 Task: Disable the automatic spell checker if you prefer to check spelling manually.
Action: Mouse moved to (831, 68)
Screenshot: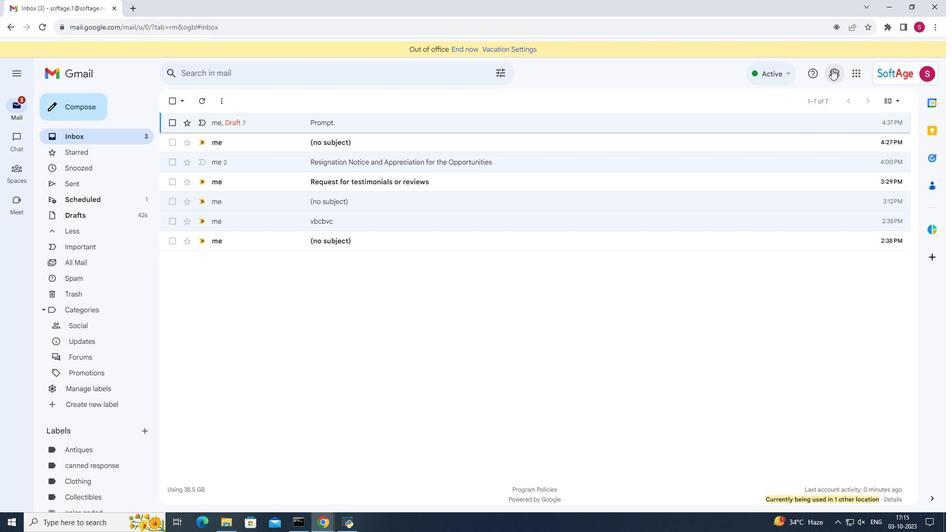 
Action: Mouse pressed left at (831, 68)
Screenshot: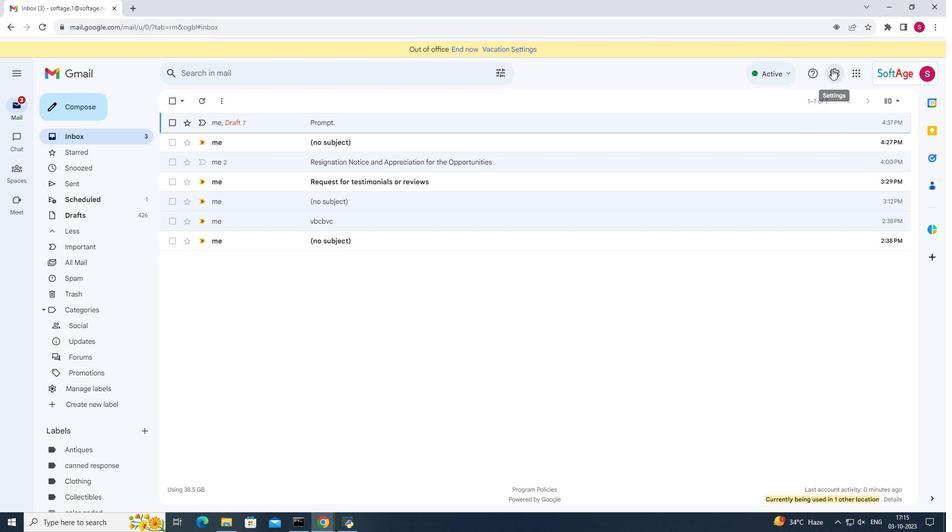
Action: Mouse moved to (825, 123)
Screenshot: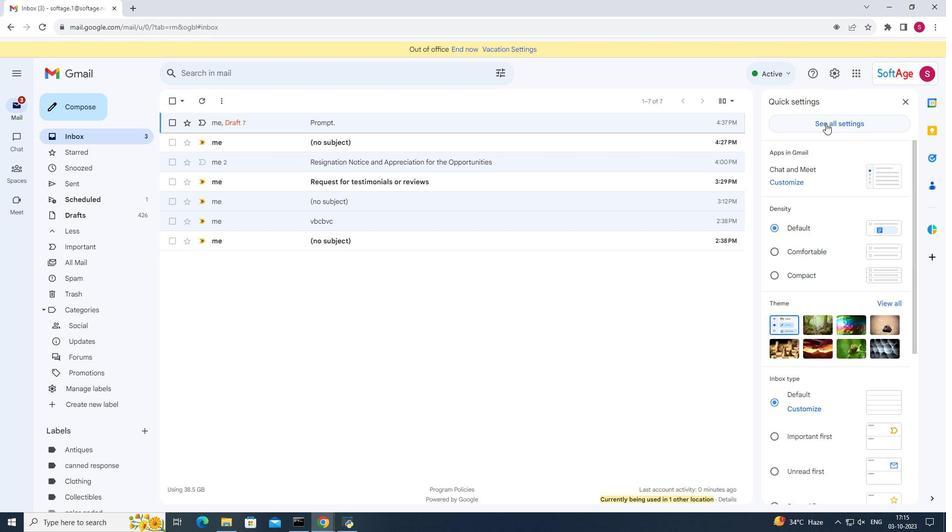 
Action: Mouse pressed left at (825, 123)
Screenshot: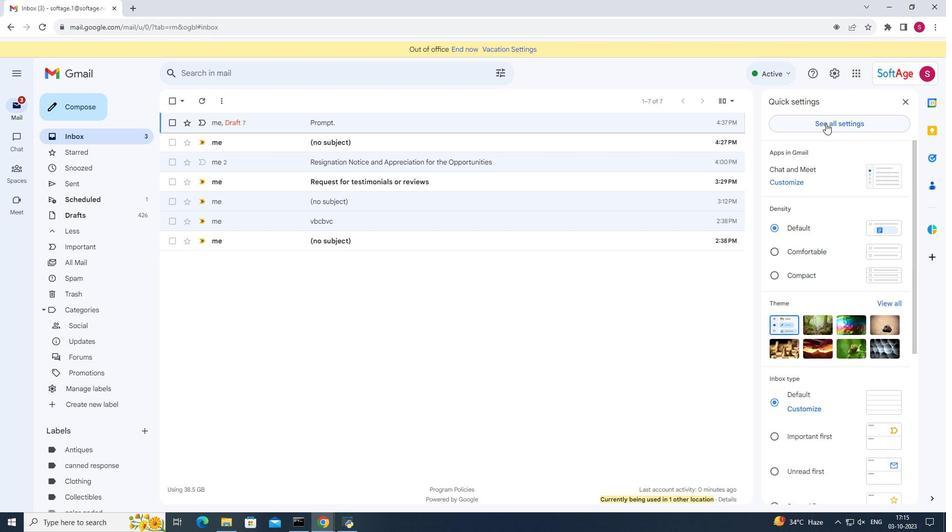 
Action: Mouse moved to (221, 214)
Screenshot: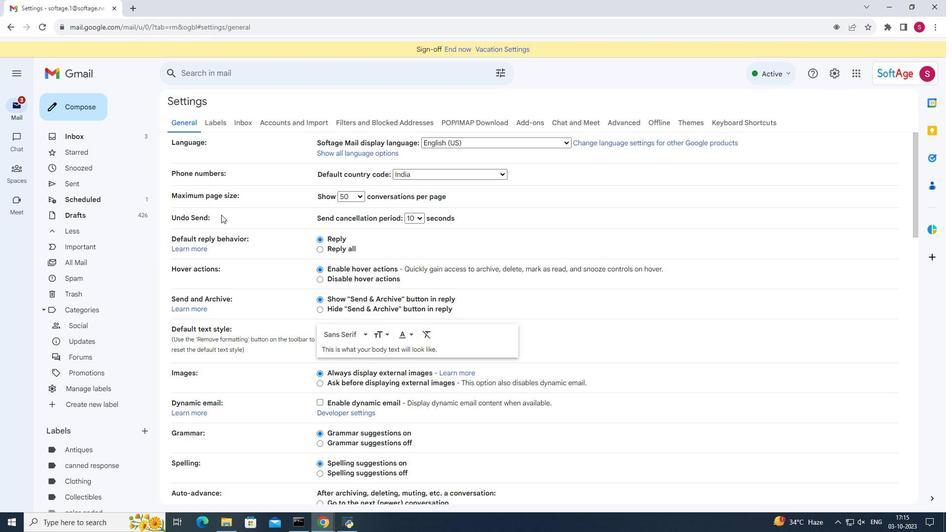 
Action: Mouse scrolled (221, 214) with delta (0, 0)
Screenshot: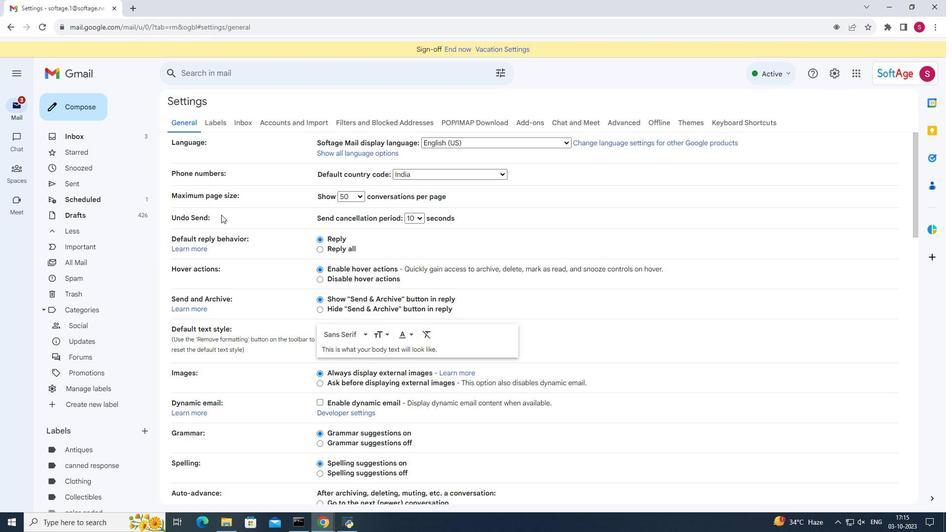 
Action: Mouse moved to (221, 216)
Screenshot: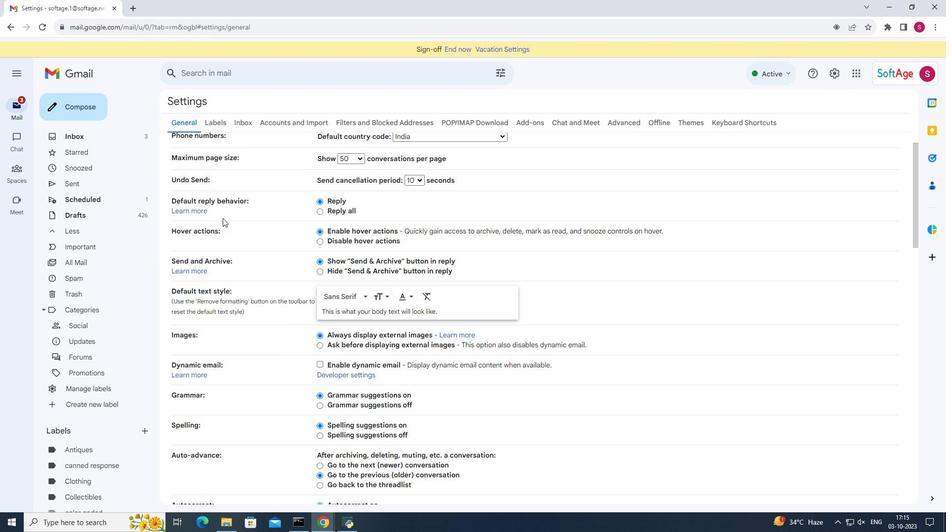 
Action: Mouse scrolled (221, 216) with delta (0, 0)
Screenshot: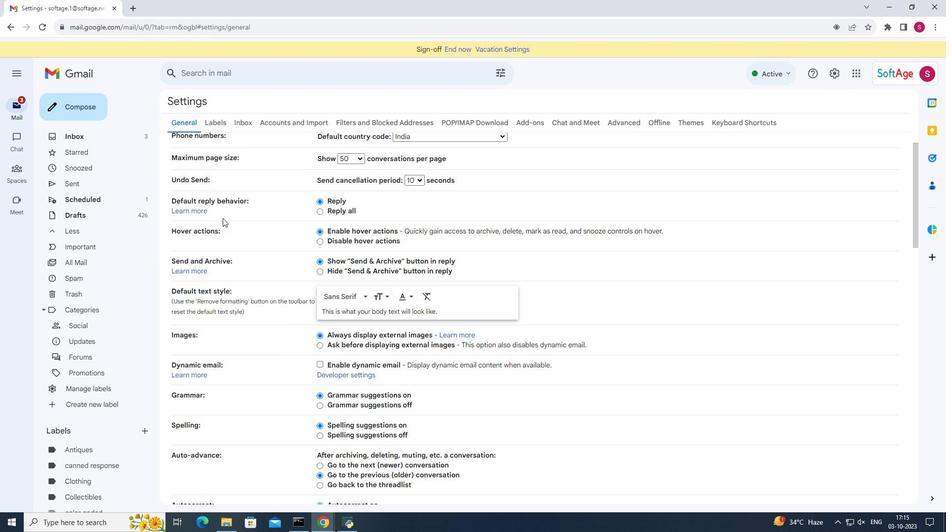 
Action: Mouse moved to (223, 219)
Screenshot: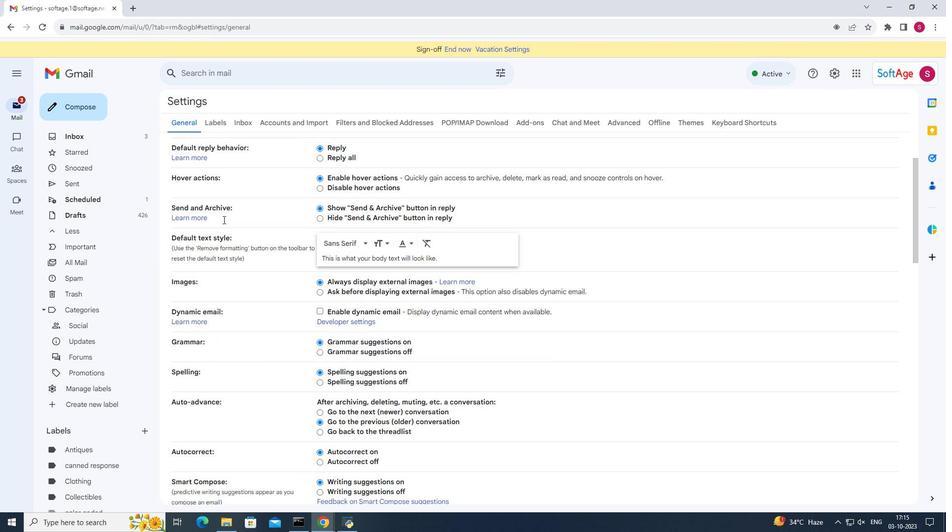 
Action: Mouse scrolled (223, 219) with delta (0, 0)
Screenshot: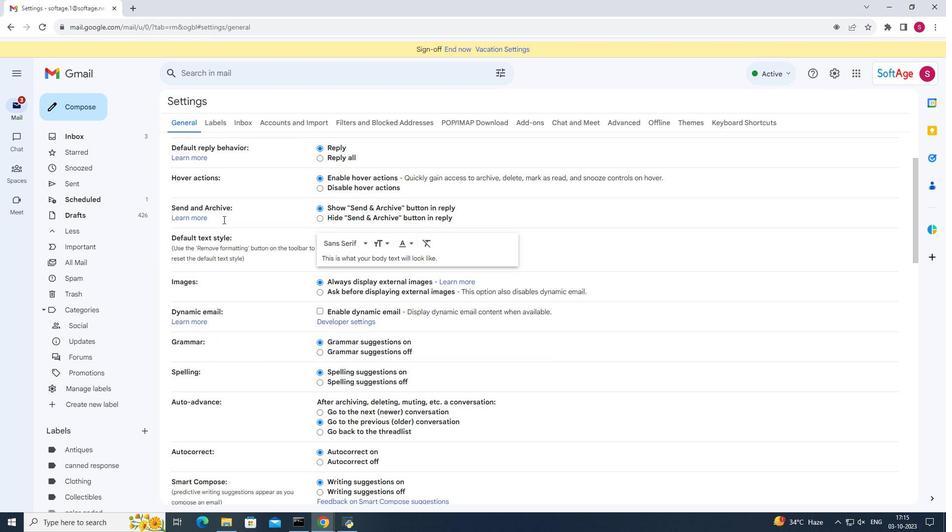 
Action: Mouse moved to (223, 222)
Screenshot: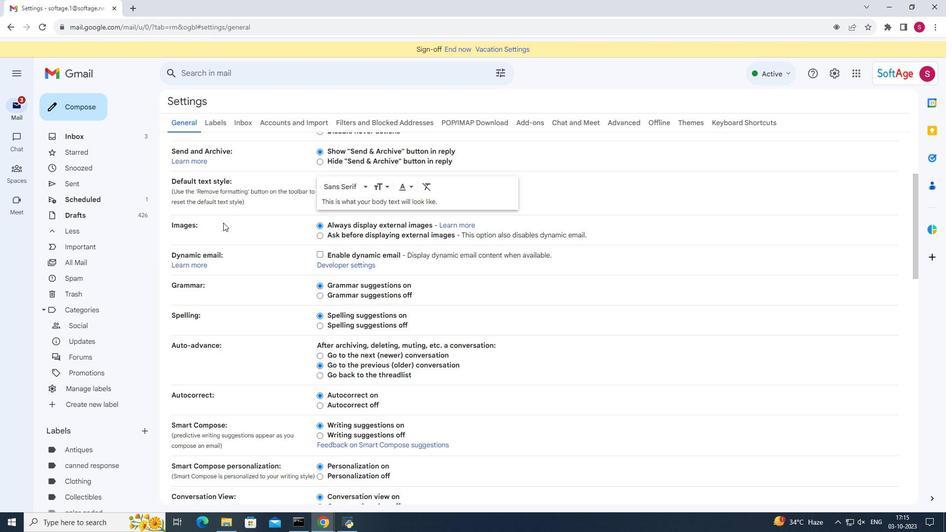 
Action: Mouse scrolled (223, 222) with delta (0, 0)
Screenshot: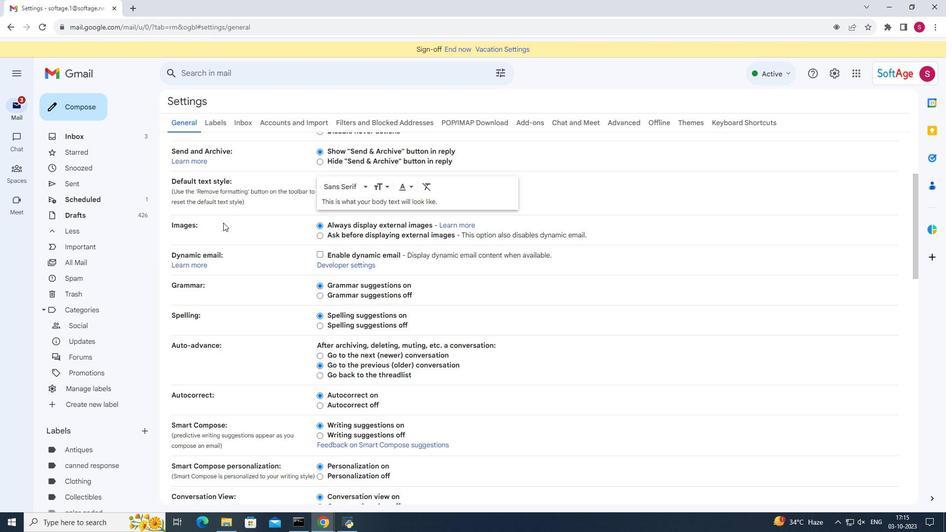 
Action: Mouse moved to (224, 223)
Screenshot: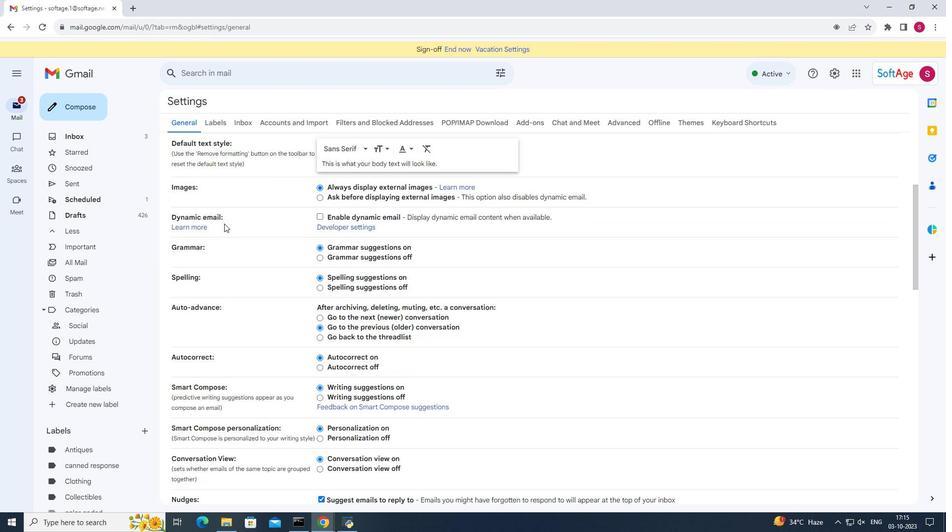 
Action: Mouse scrolled (224, 223) with delta (0, 0)
Screenshot: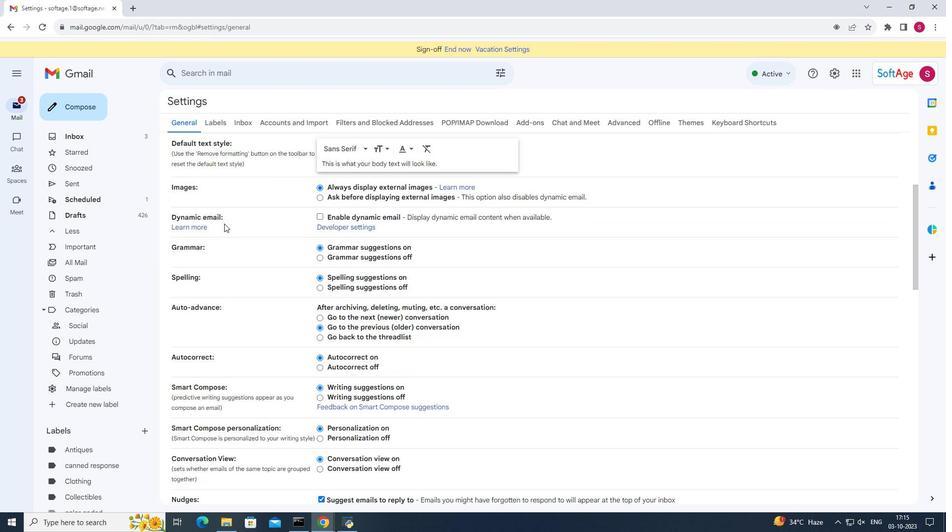 
Action: Mouse moved to (319, 197)
Screenshot: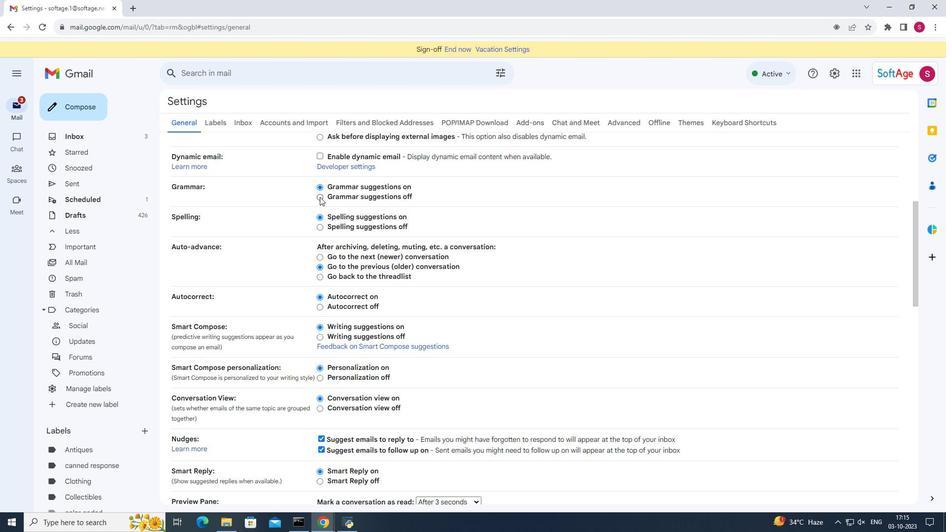 
Action: Mouse pressed left at (319, 197)
Screenshot: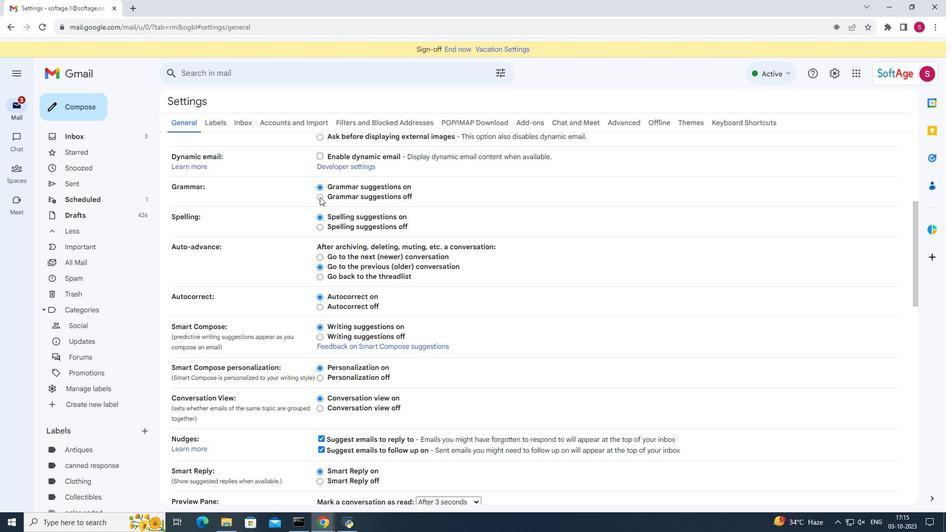 
Action: Mouse moved to (319, 228)
Screenshot: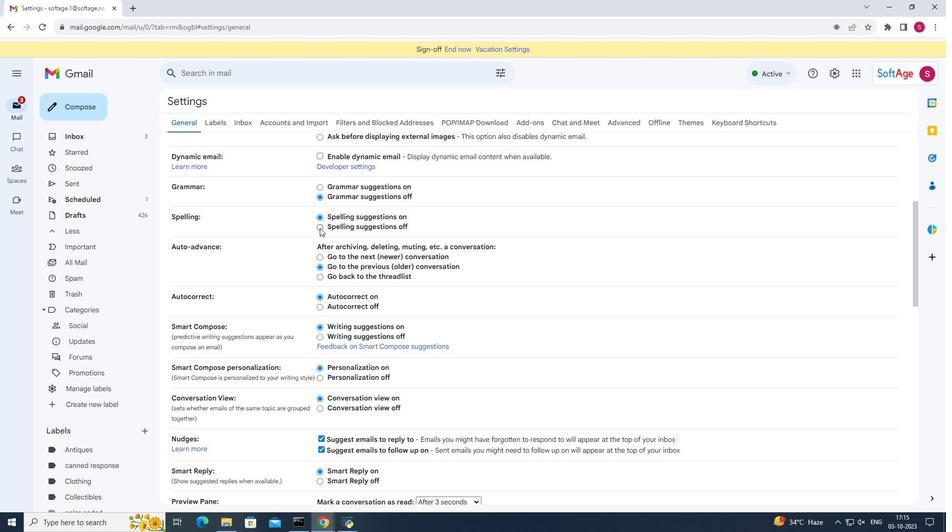 
Action: Mouse pressed left at (319, 228)
Screenshot: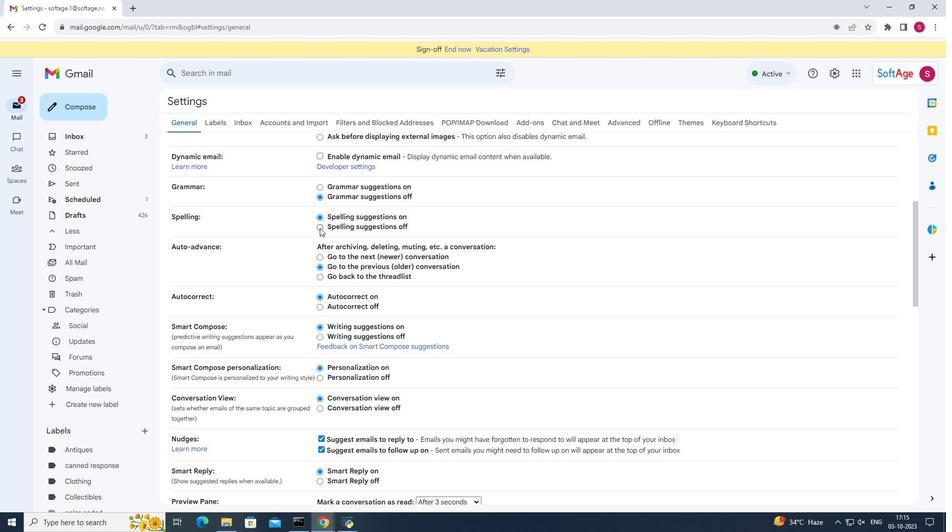 
Action: Mouse moved to (318, 274)
Screenshot: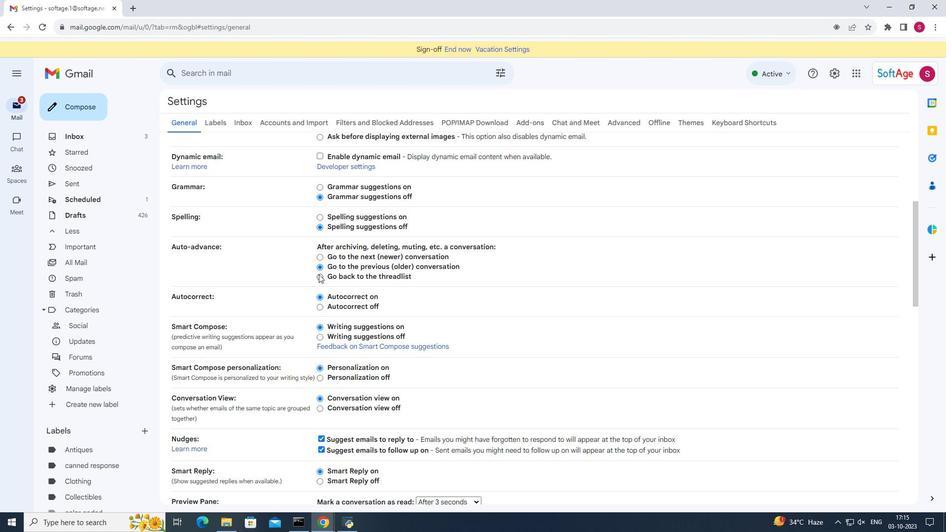 
Action: Mouse scrolled (318, 273) with delta (0, 0)
Screenshot: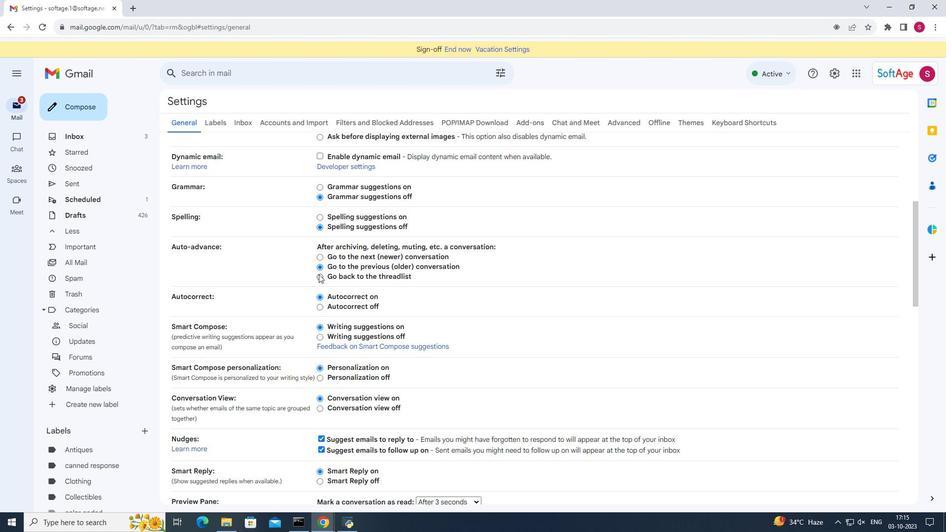 
Action: Mouse moved to (318, 258)
Screenshot: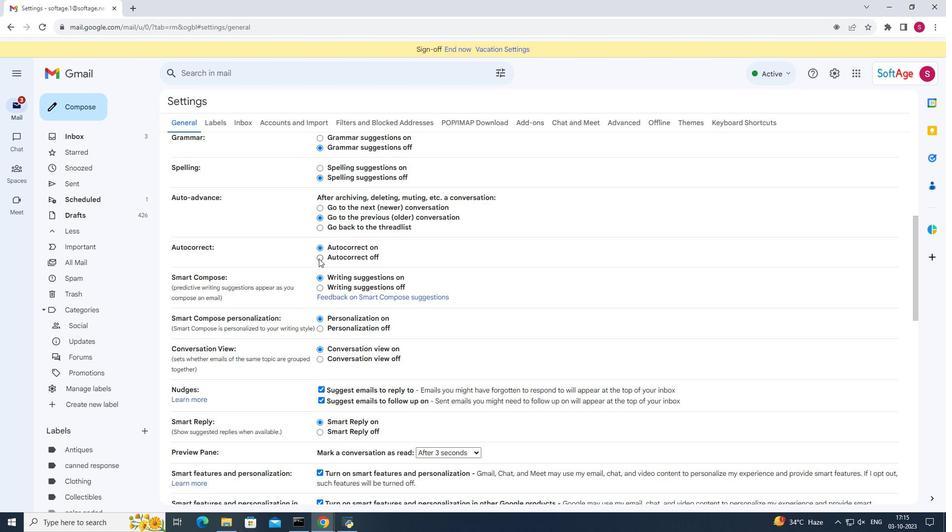 
Action: Mouse pressed left at (318, 258)
Screenshot: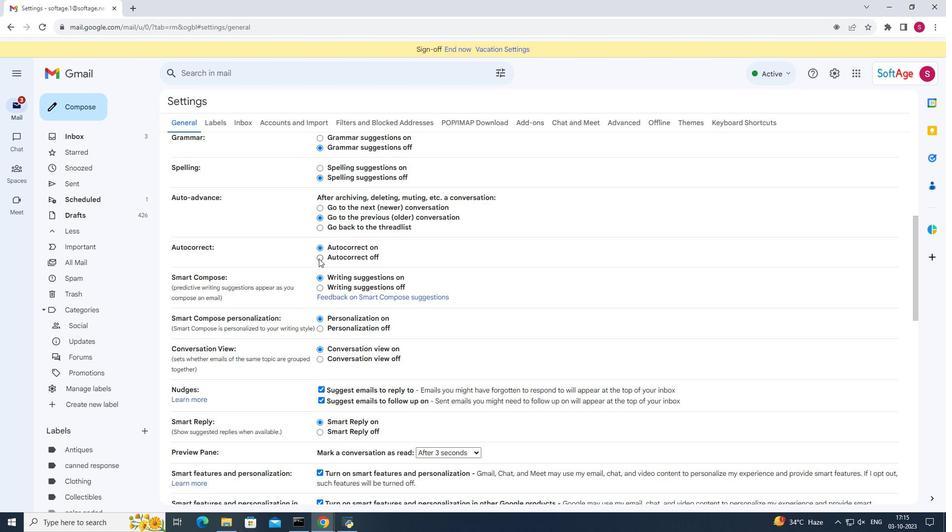 
Action: Mouse moved to (408, 279)
Screenshot: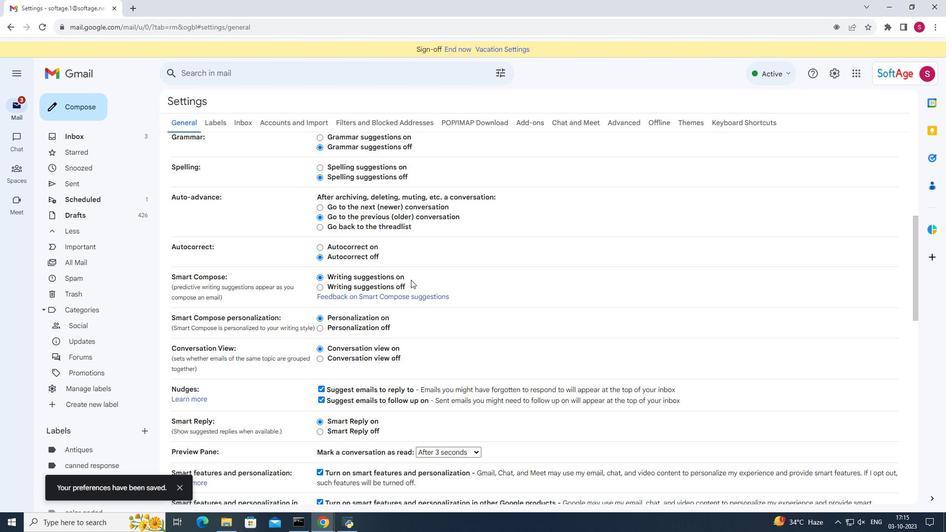 
Action: Mouse scrolled (408, 278) with delta (0, 0)
Screenshot: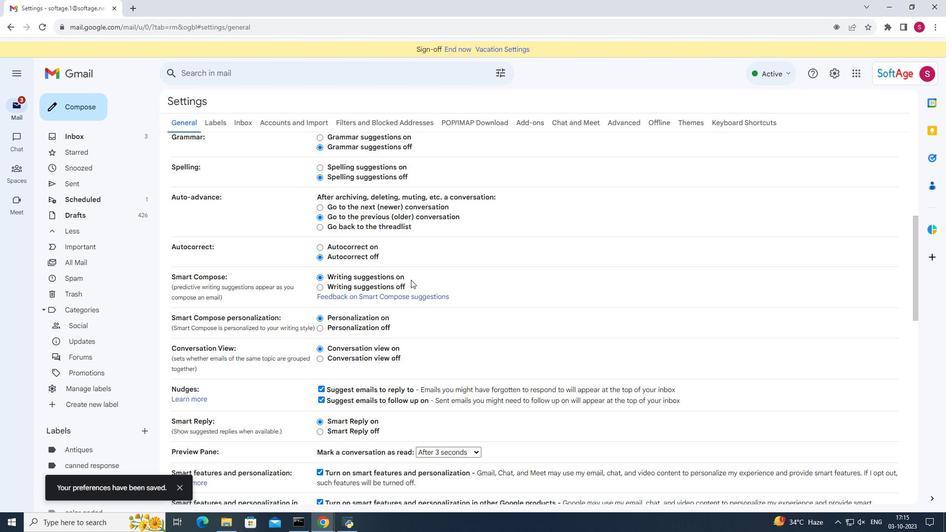 
Action: Mouse moved to (410, 279)
Screenshot: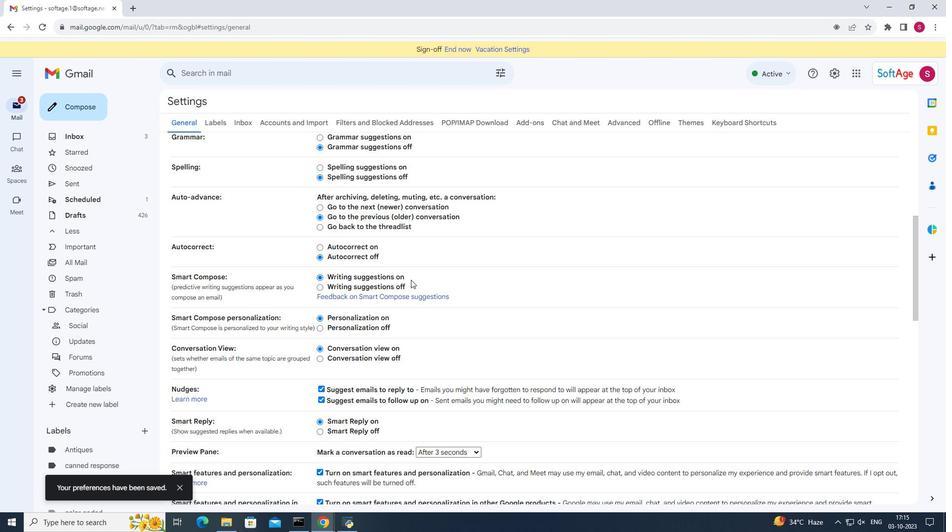 
Action: Mouse scrolled (410, 279) with delta (0, 0)
Screenshot: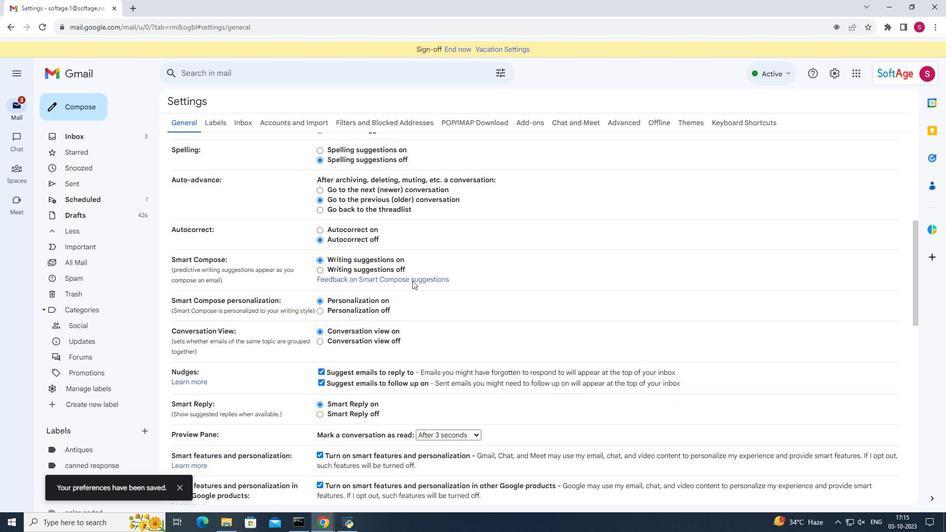
Action: Mouse moved to (412, 280)
Screenshot: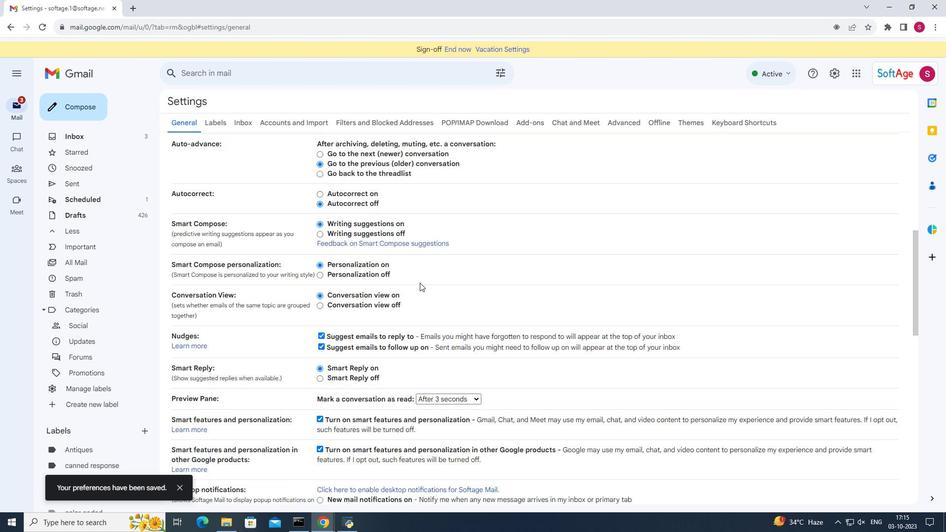 
Action: Mouse scrolled (412, 280) with delta (0, 0)
Screenshot: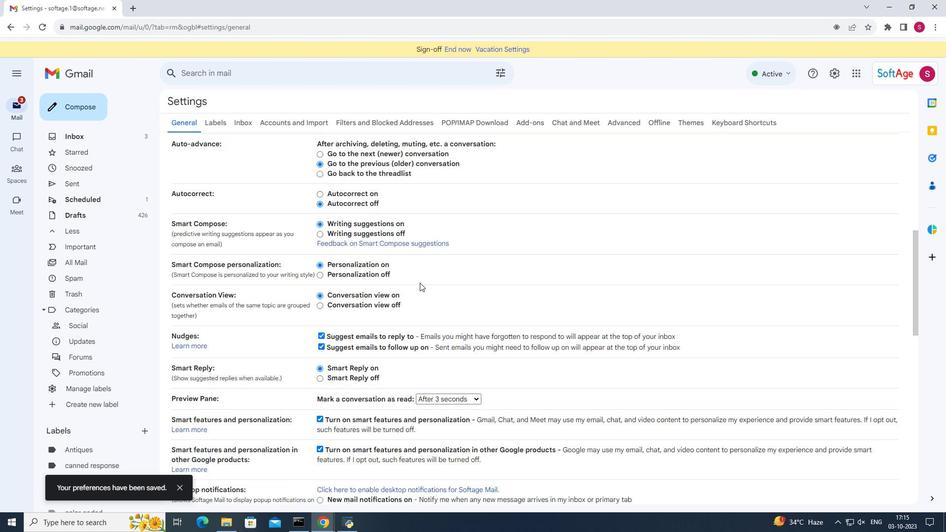 
Action: Mouse moved to (495, 297)
Screenshot: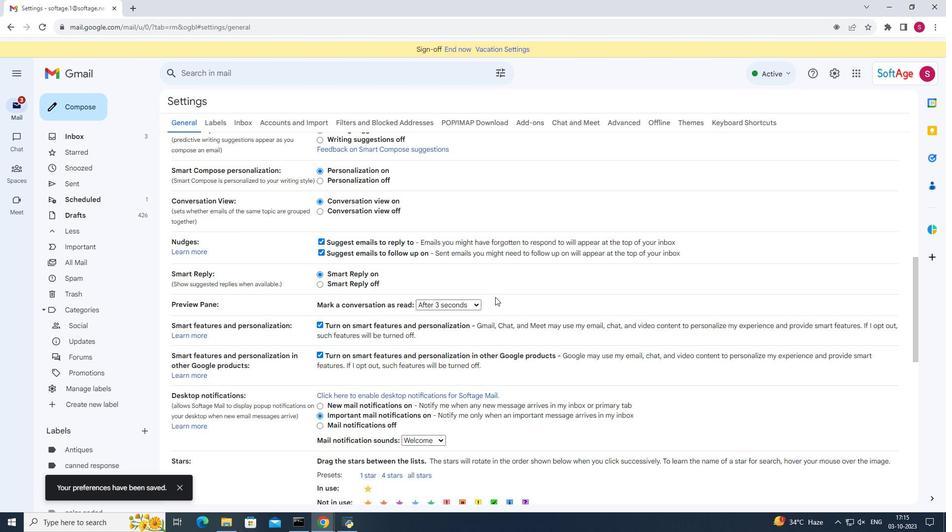 
Action: Mouse scrolled (495, 296) with delta (0, 0)
Screenshot: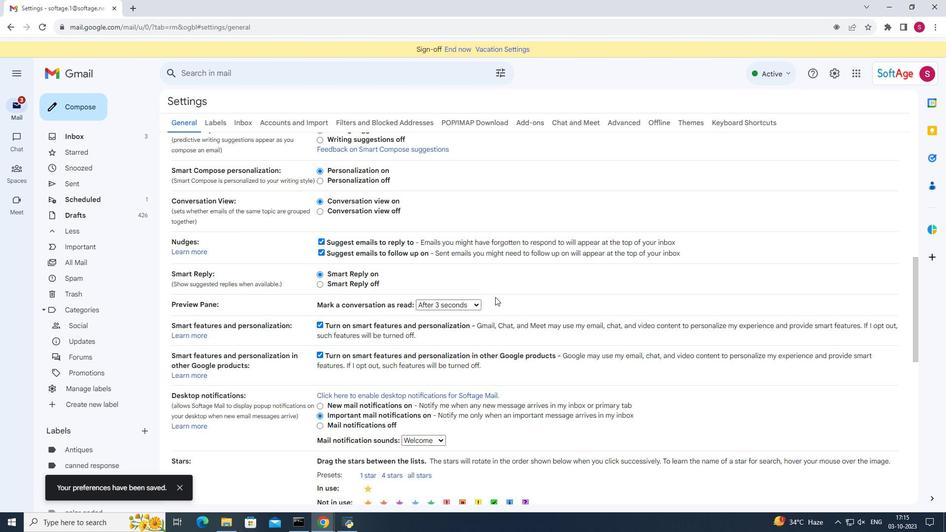 
Action: Mouse moved to (495, 297)
Screenshot: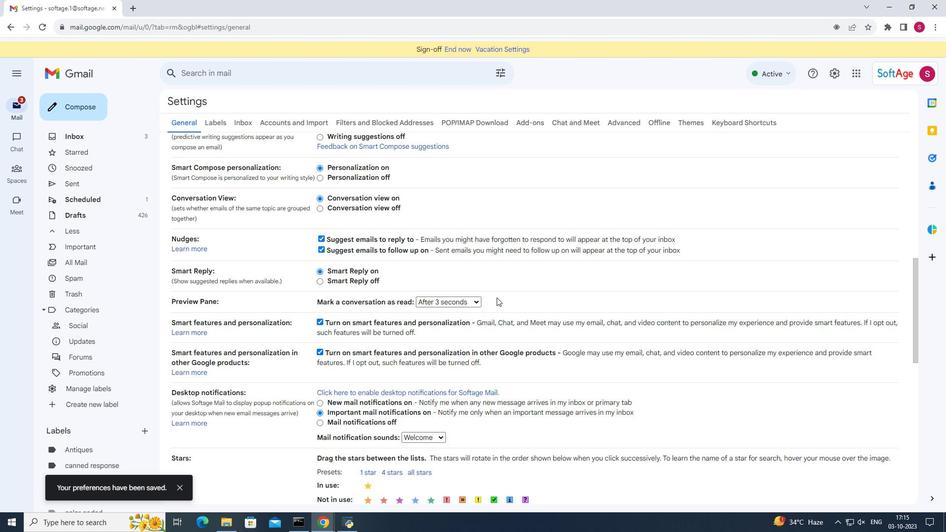 
Action: Mouse scrolled (495, 296) with delta (0, 0)
Screenshot: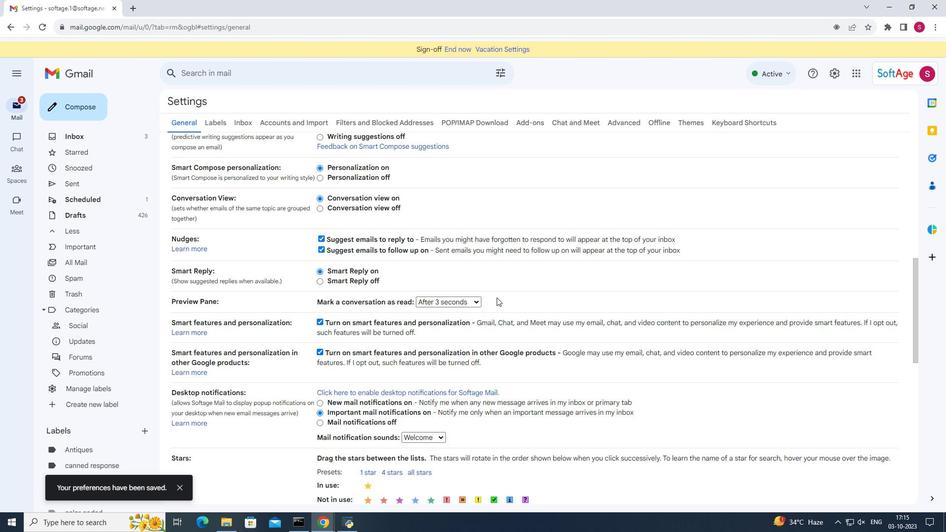 
Action: Mouse moved to (496, 297)
Screenshot: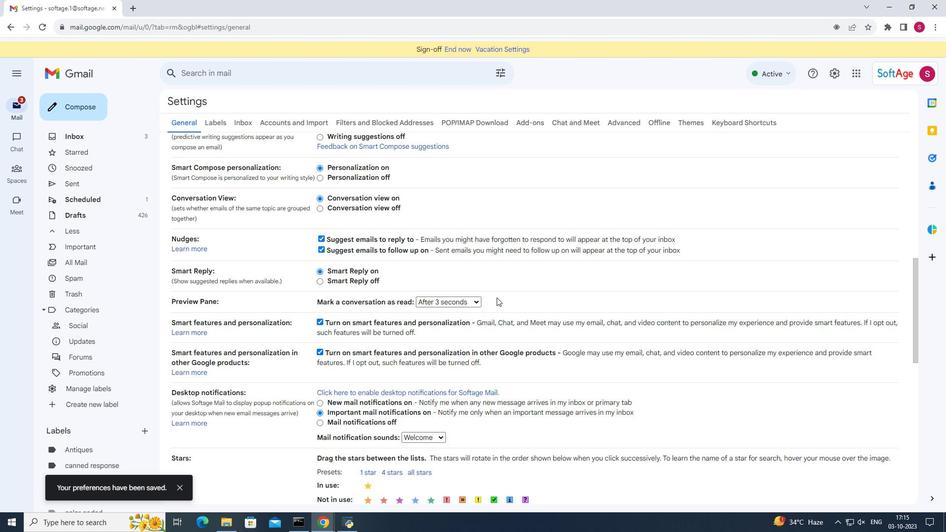 
Action: Mouse scrolled (496, 297) with delta (0, 0)
Screenshot: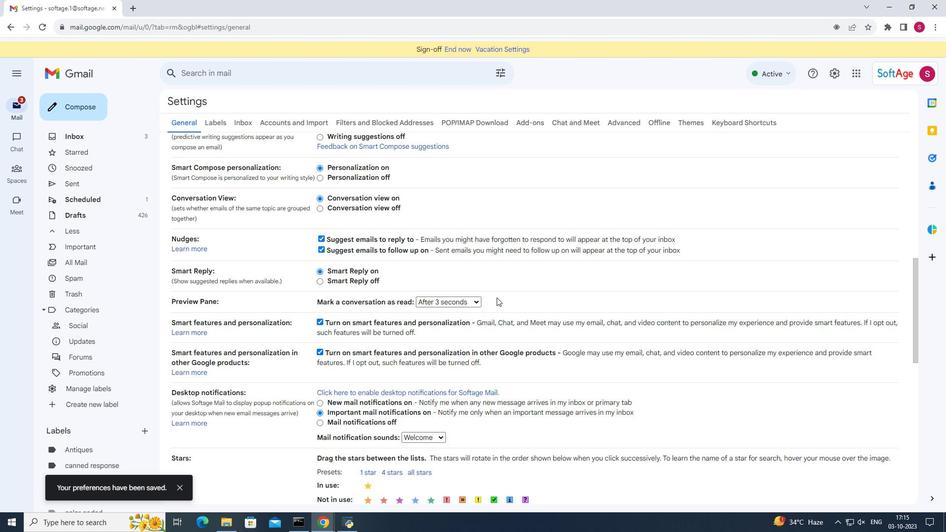 
Action: Mouse moved to (497, 297)
Screenshot: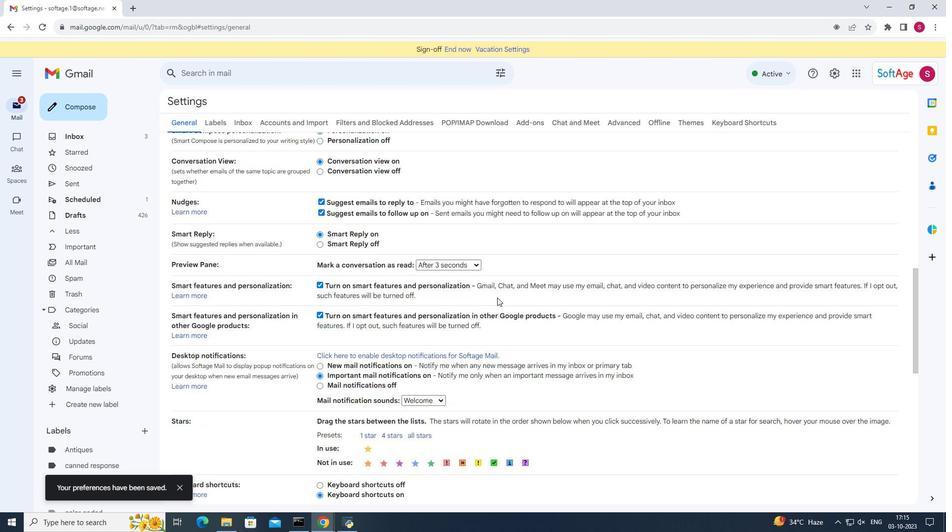 
Action: Mouse scrolled (497, 297) with delta (0, 0)
Screenshot: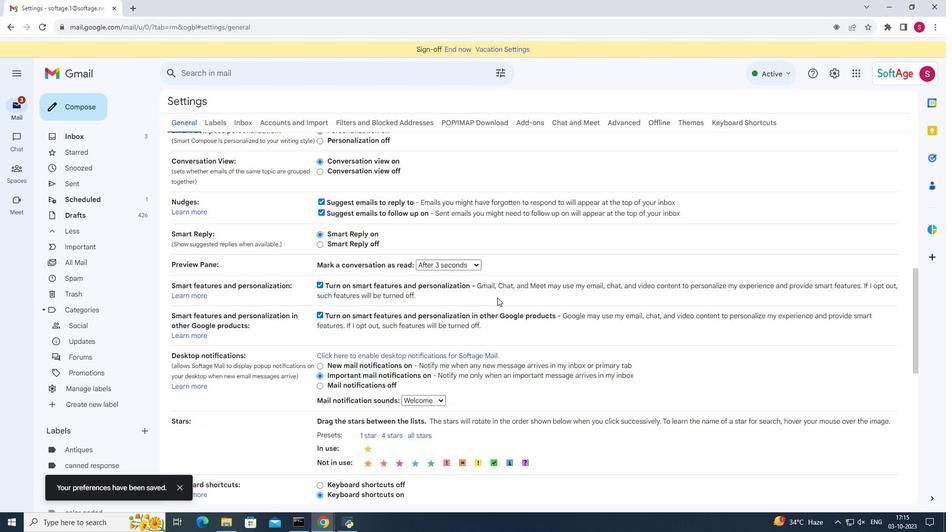 
Action: Mouse moved to (497, 298)
Screenshot: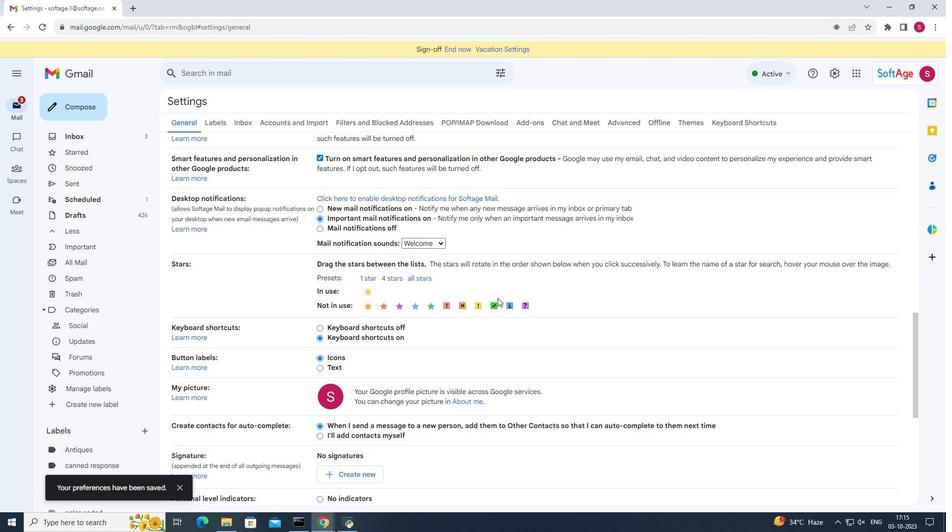
Action: Mouse scrolled (497, 297) with delta (0, 0)
Screenshot: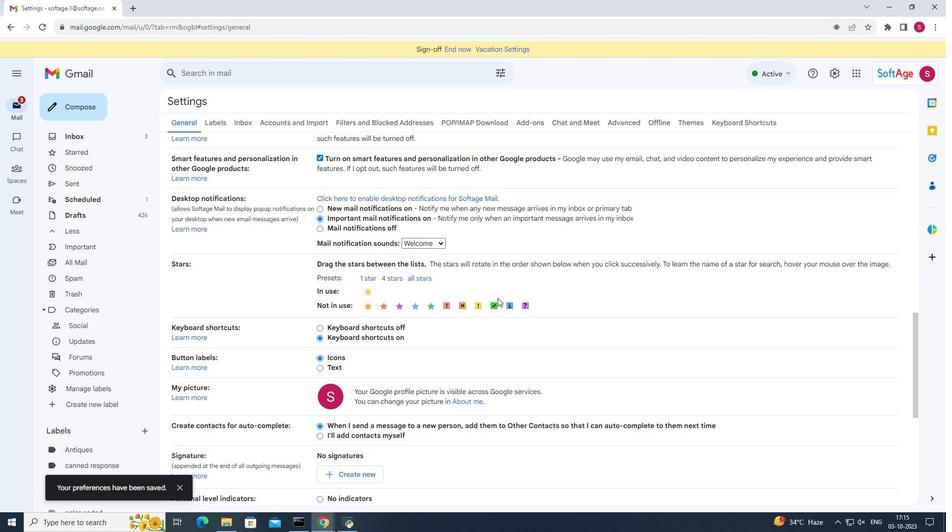 
Action: Mouse scrolled (497, 297) with delta (0, 0)
Screenshot: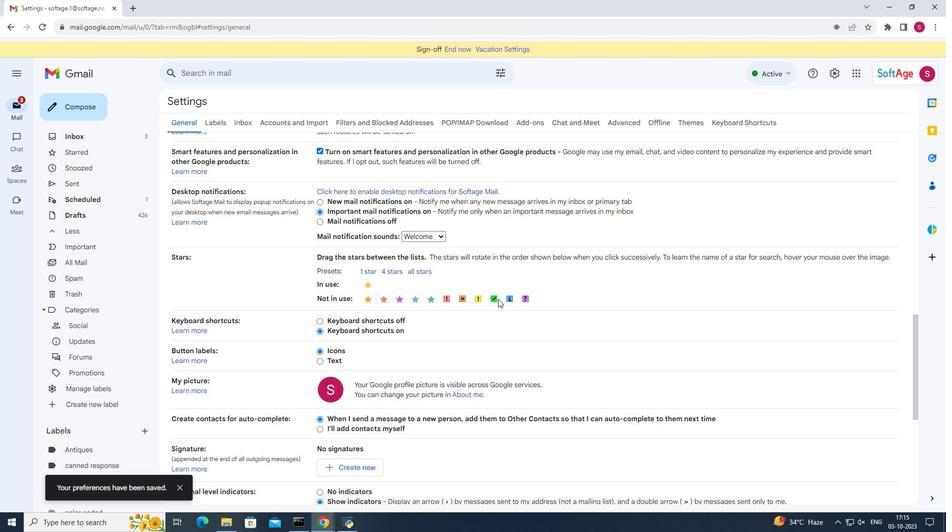 
Action: Mouse moved to (498, 298)
Screenshot: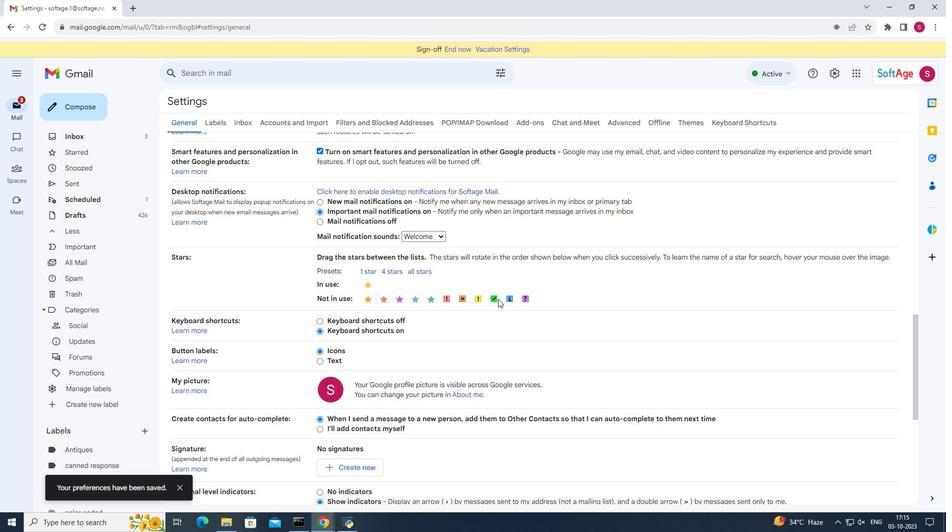 
Action: Mouse scrolled (498, 298) with delta (0, 0)
Screenshot: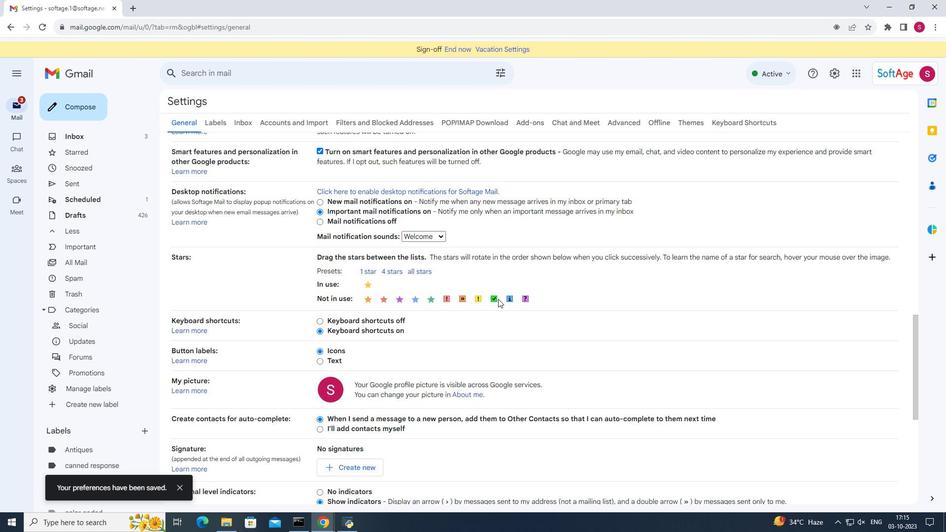 
Action: Mouse moved to (498, 299)
Screenshot: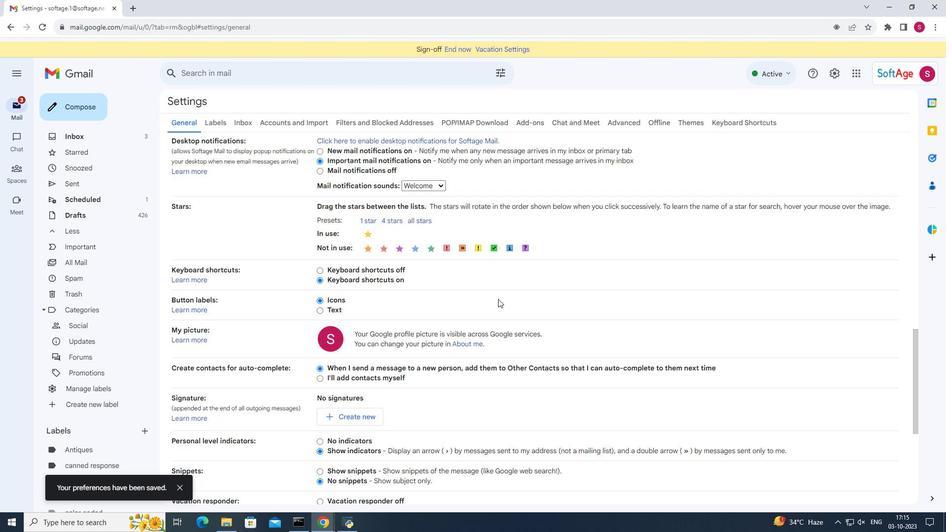 
Action: Mouse scrolled (498, 298) with delta (0, 0)
Screenshot: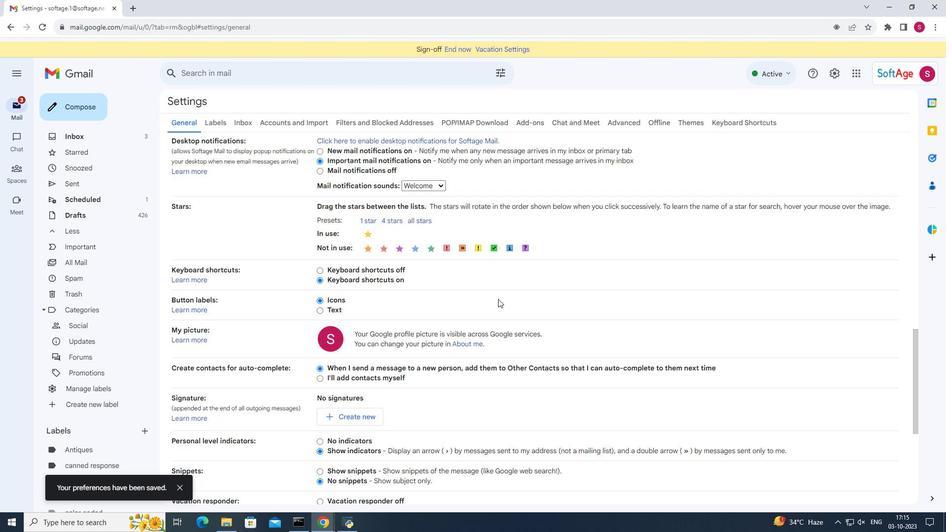 
Action: Mouse scrolled (498, 298) with delta (0, 0)
Screenshot: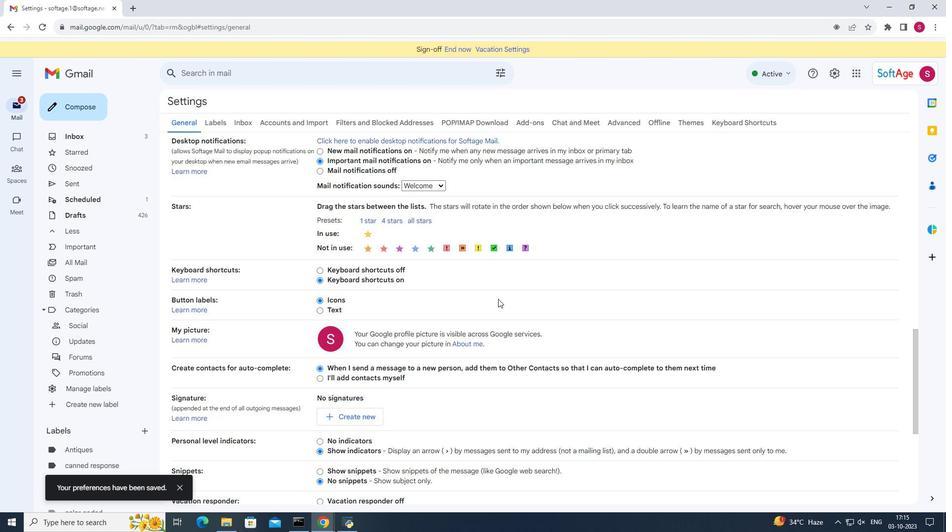 
Action: Mouse scrolled (498, 298) with delta (0, 0)
Screenshot: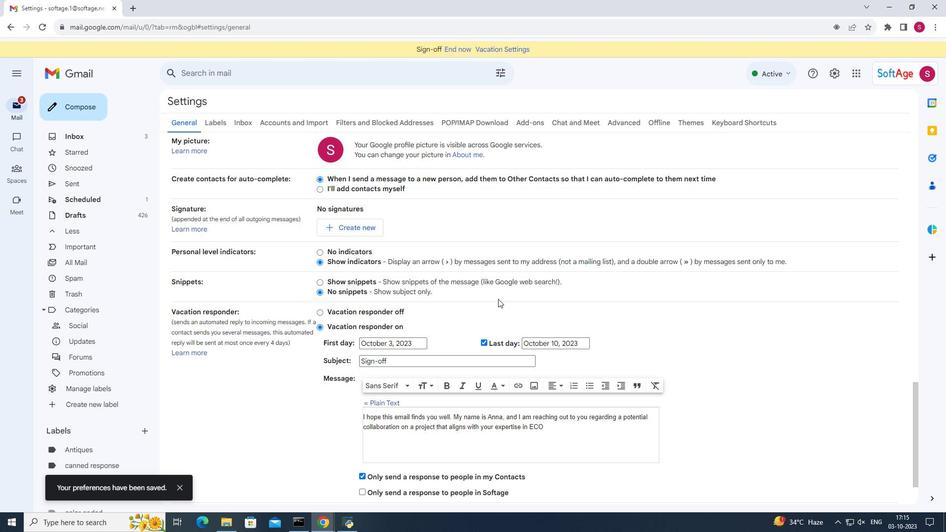 
Action: Mouse scrolled (498, 298) with delta (0, 0)
Screenshot: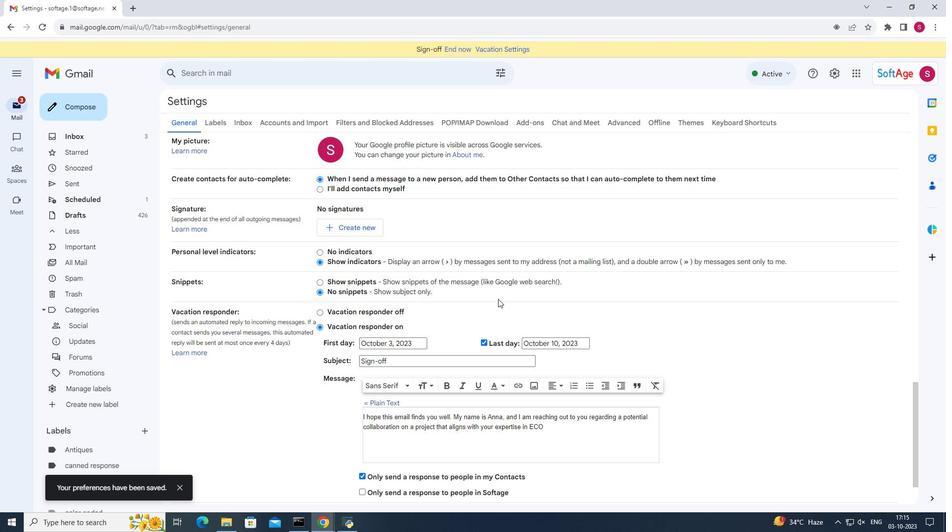 
Action: Mouse moved to (498, 299)
Screenshot: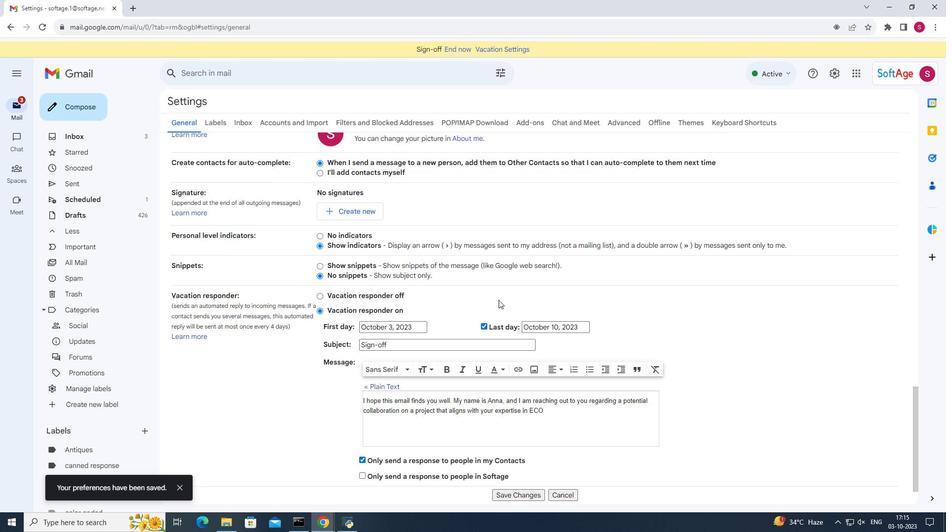 
Action: Mouse scrolled (498, 298) with delta (0, 0)
Screenshot: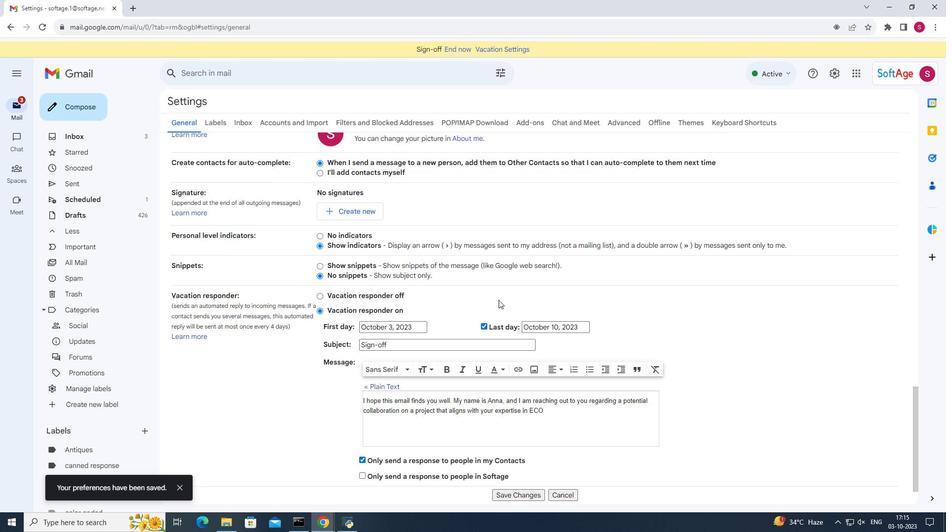 
Action: Mouse moved to (498, 300)
Screenshot: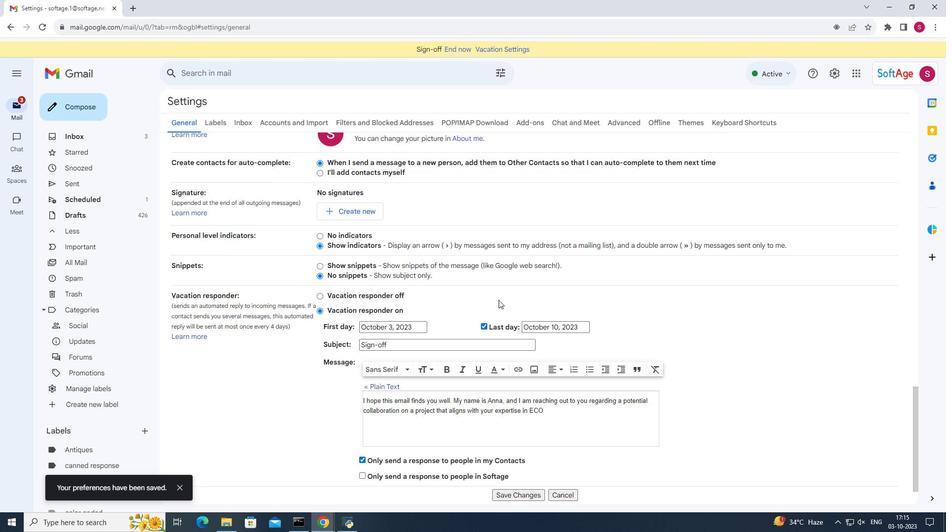 
Action: Mouse scrolled (498, 299) with delta (0, 0)
Screenshot: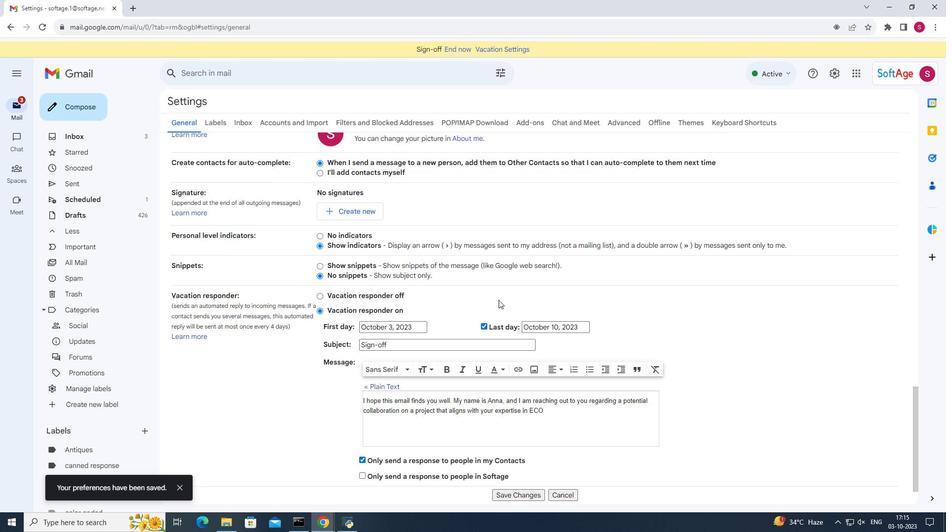 
Action: Mouse moved to (498, 300)
Screenshot: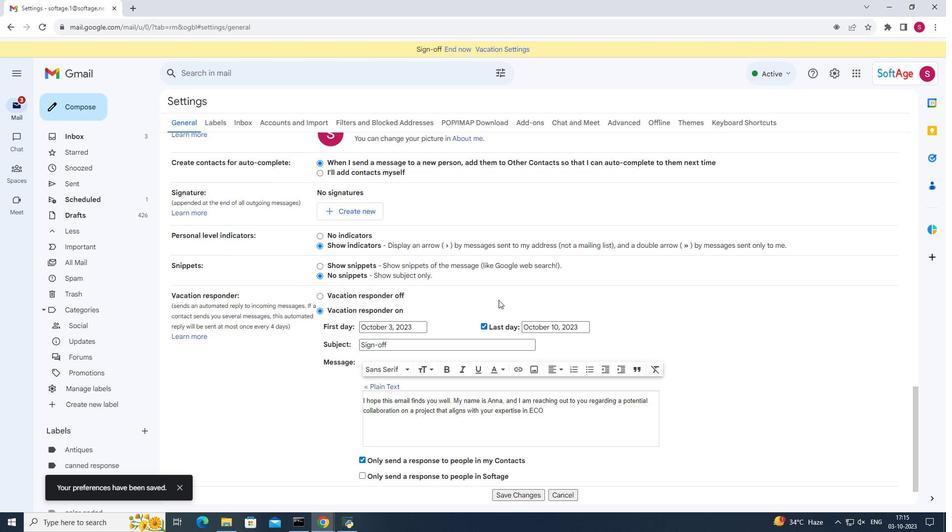
Action: Mouse scrolled (498, 299) with delta (0, 0)
Screenshot: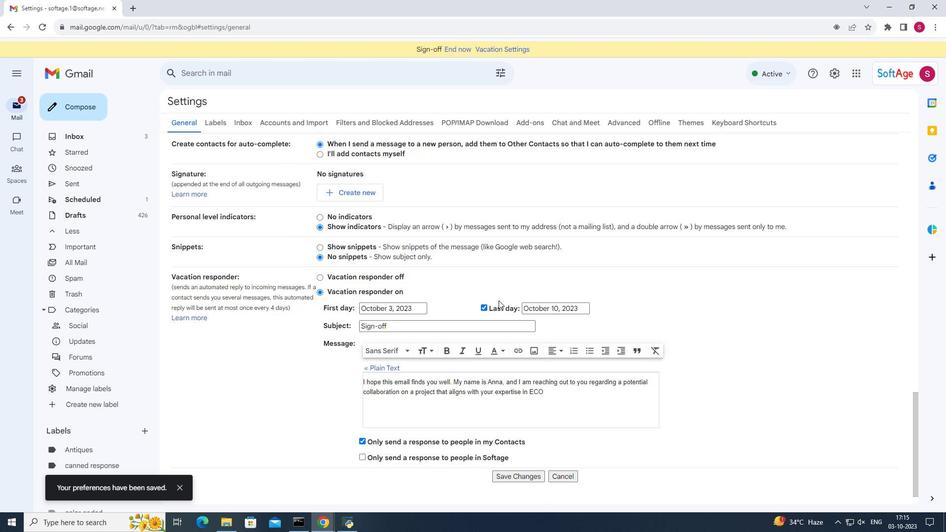 
Action: Mouse moved to (524, 452)
Screenshot: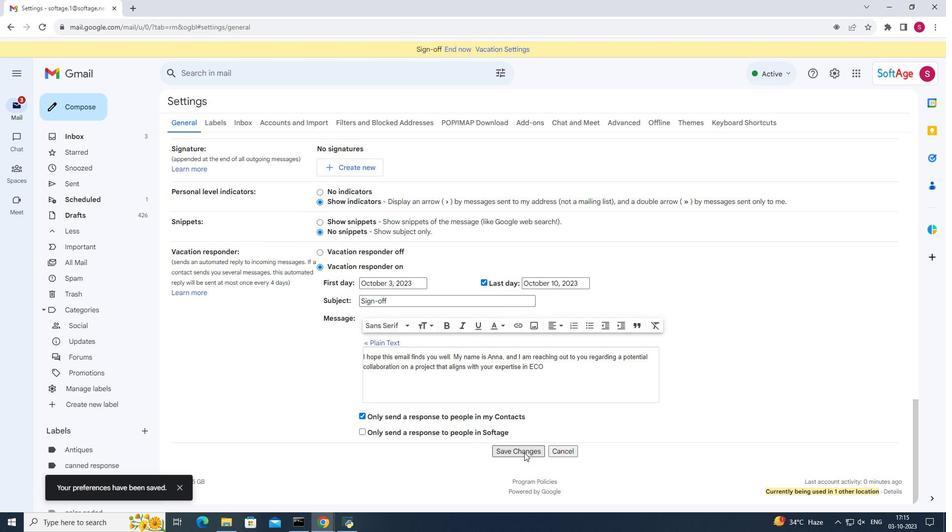 
Action: Mouse pressed left at (524, 452)
Screenshot: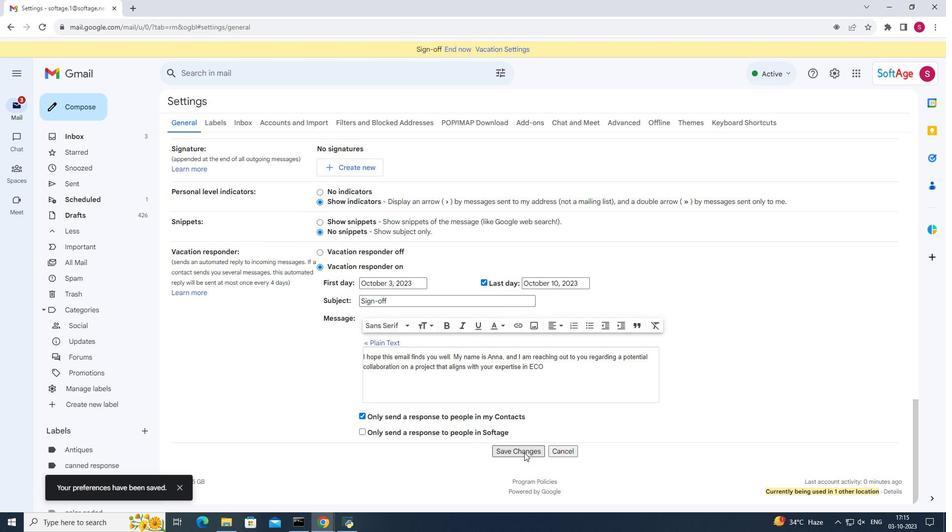 
Action: Mouse moved to (518, 419)
Screenshot: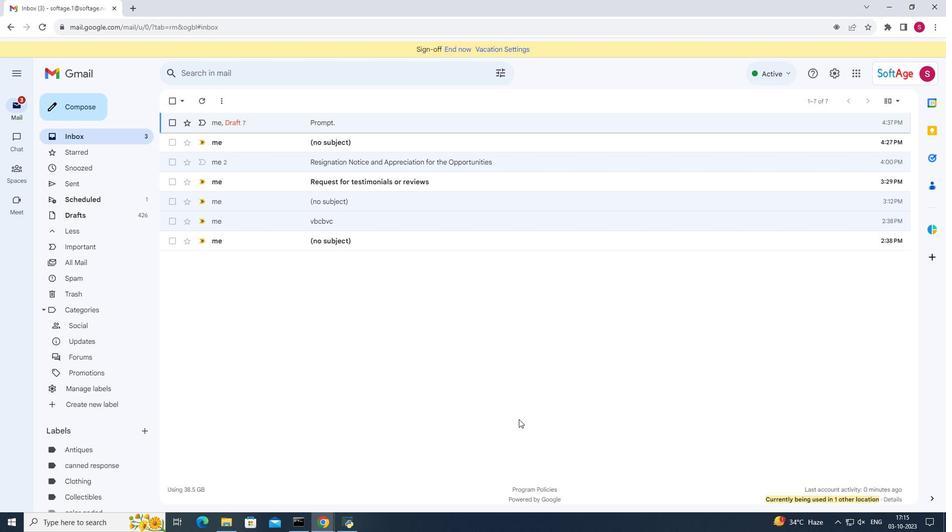
